 Task: Create a schedule automation trigger every fourth friday of the month at 02:00 PM.
Action: Mouse moved to (1202, 353)
Screenshot: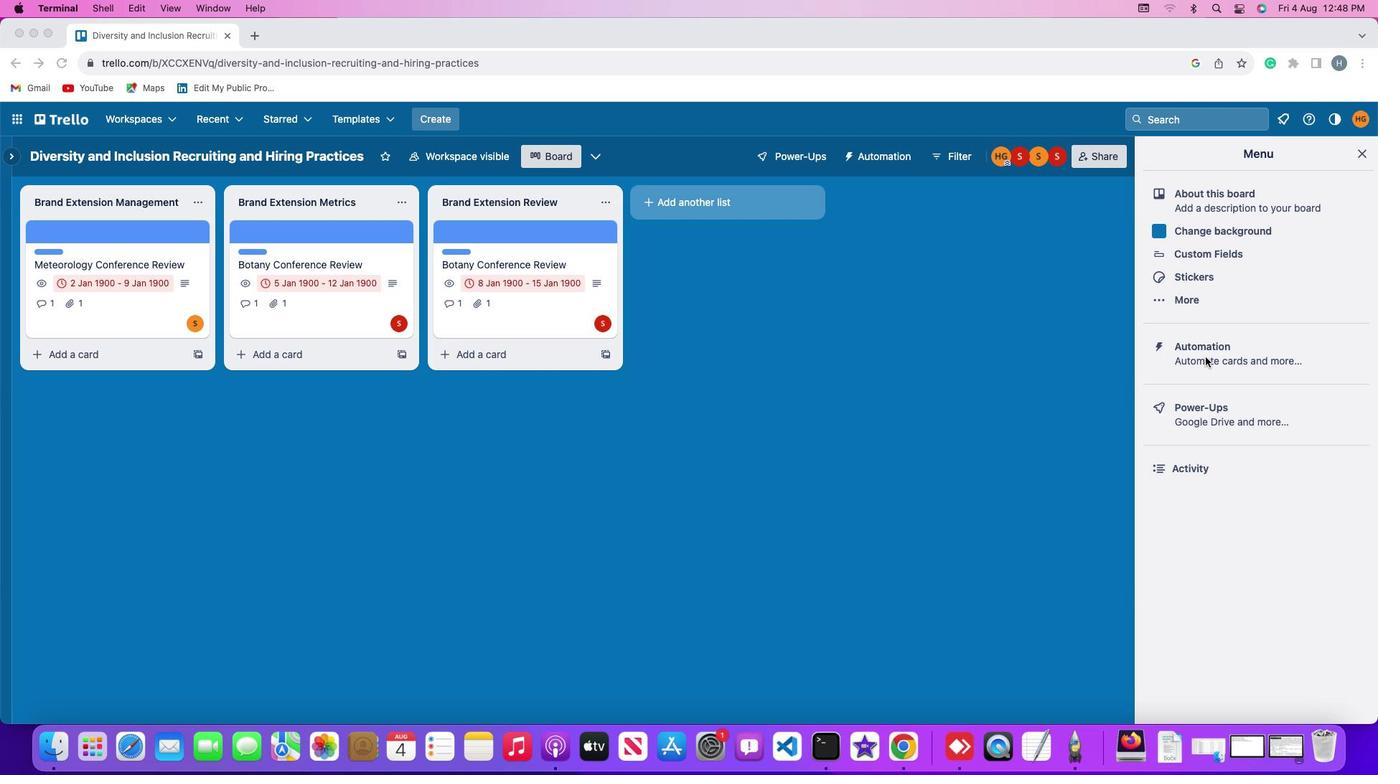 
Action: Mouse pressed left at (1202, 353)
Screenshot: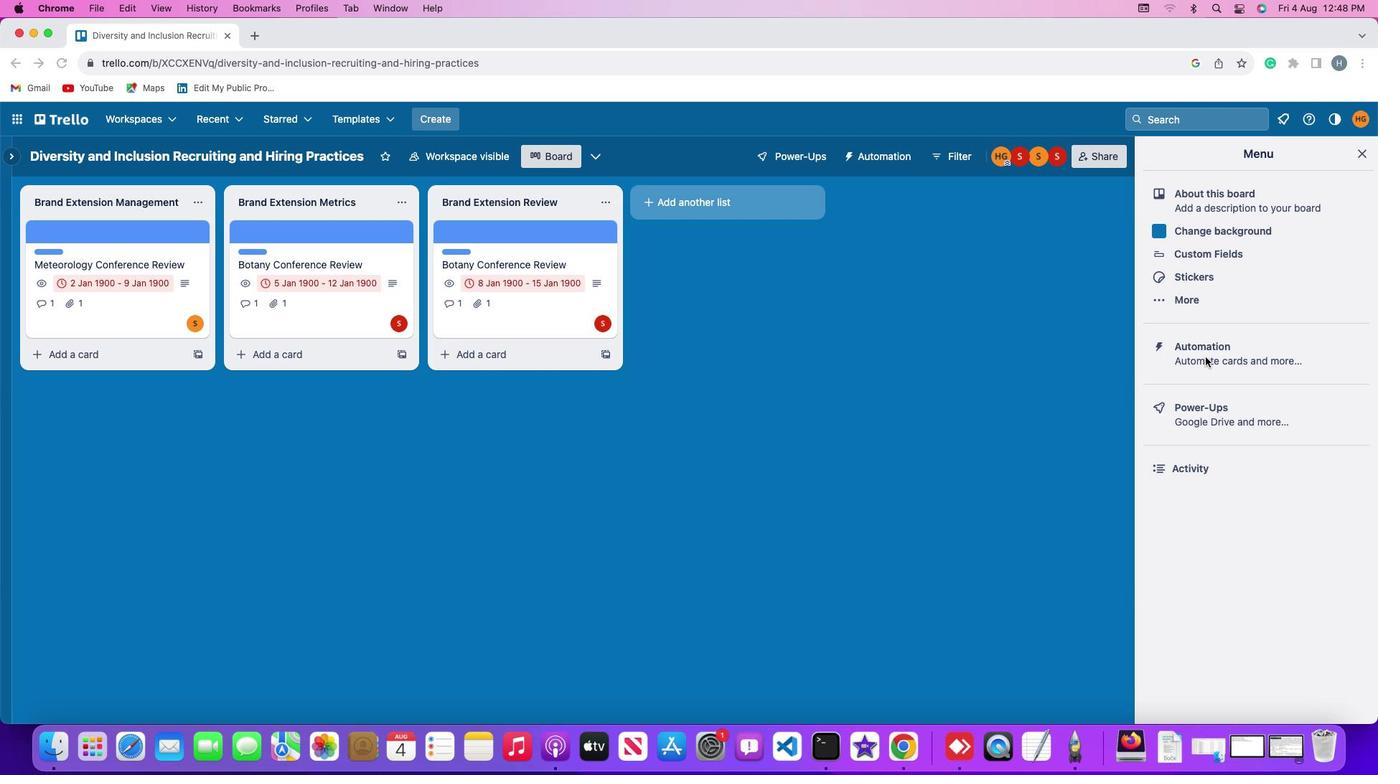 
Action: Mouse pressed left at (1202, 353)
Screenshot: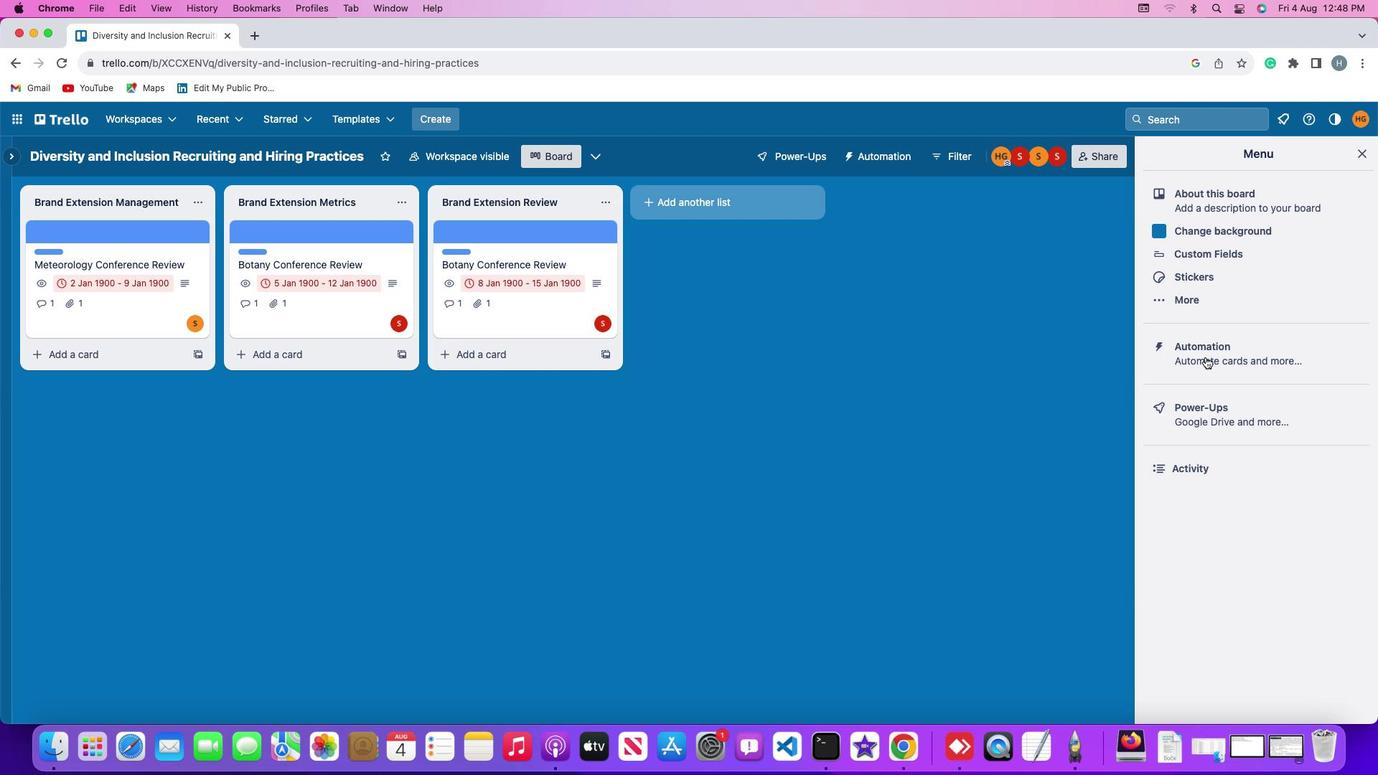 
Action: Mouse moved to (78, 304)
Screenshot: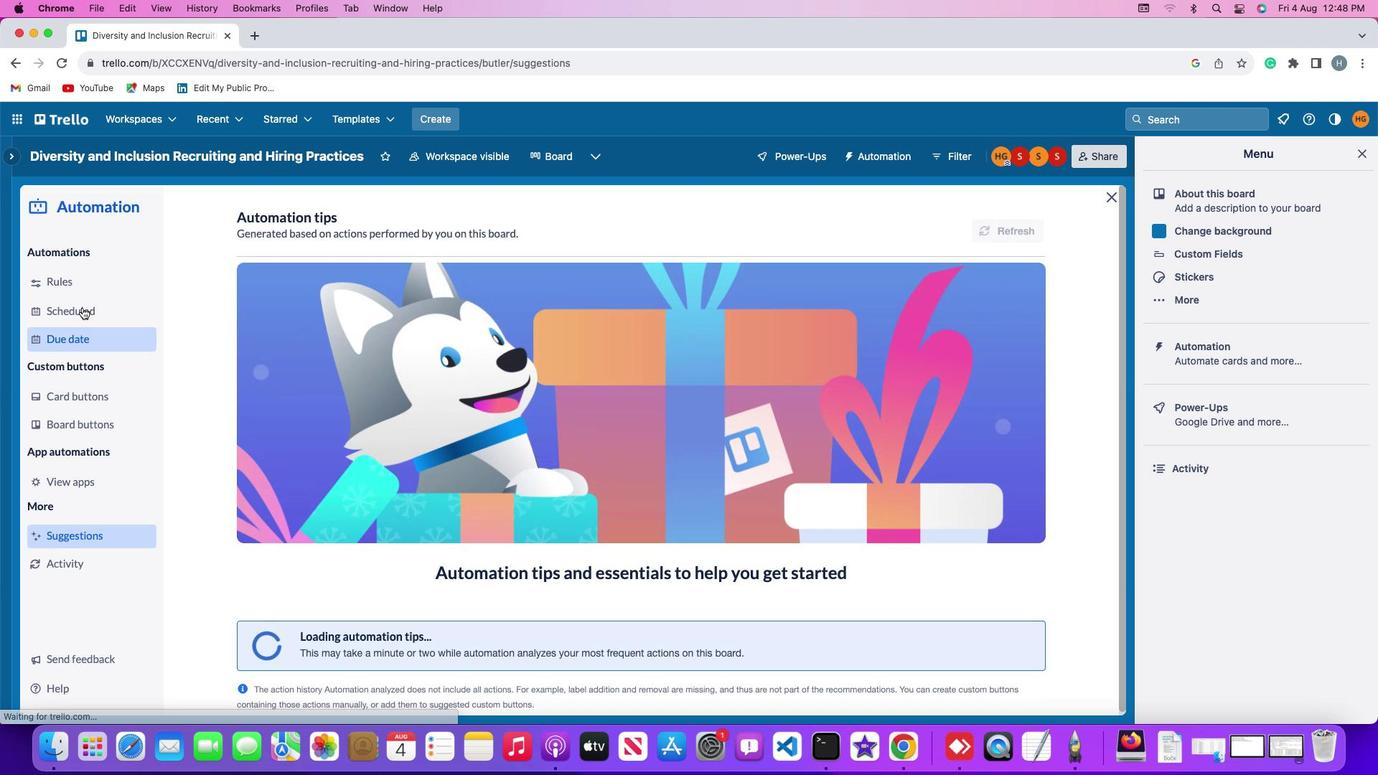 
Action: Mouse pressed left at (78, 304)
Screenshot: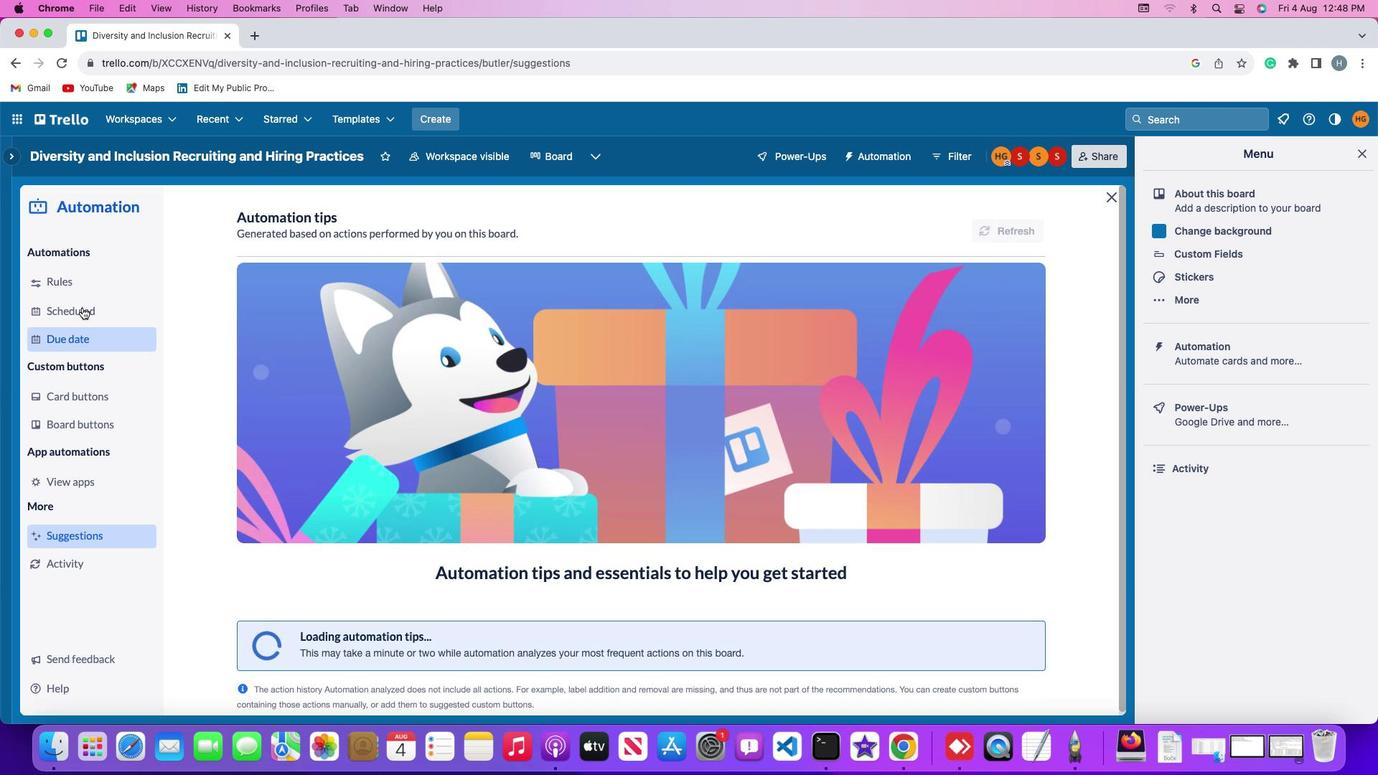 
Action: Mouse moved to (978, 215)
Screenshot: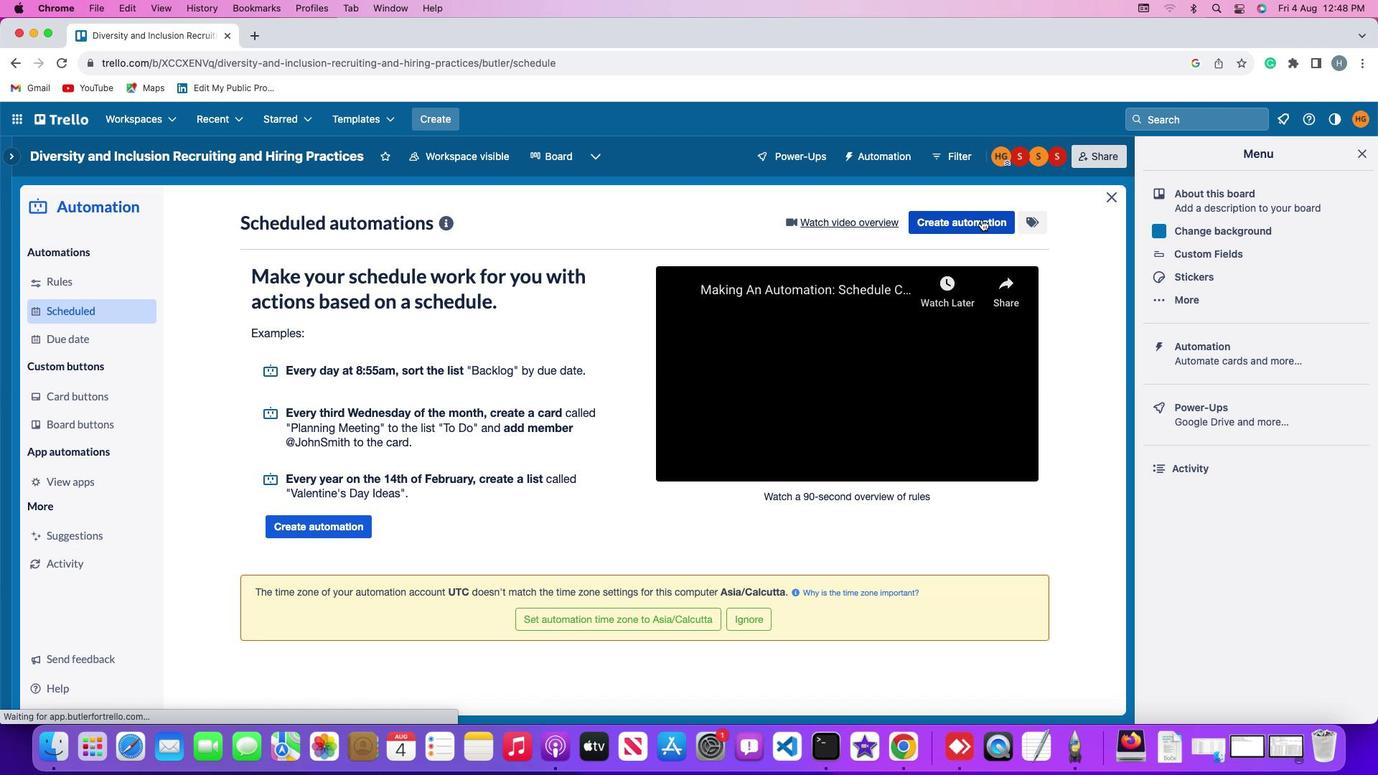 
Action: Mouse pressed left at (978, 215)
Screenshot: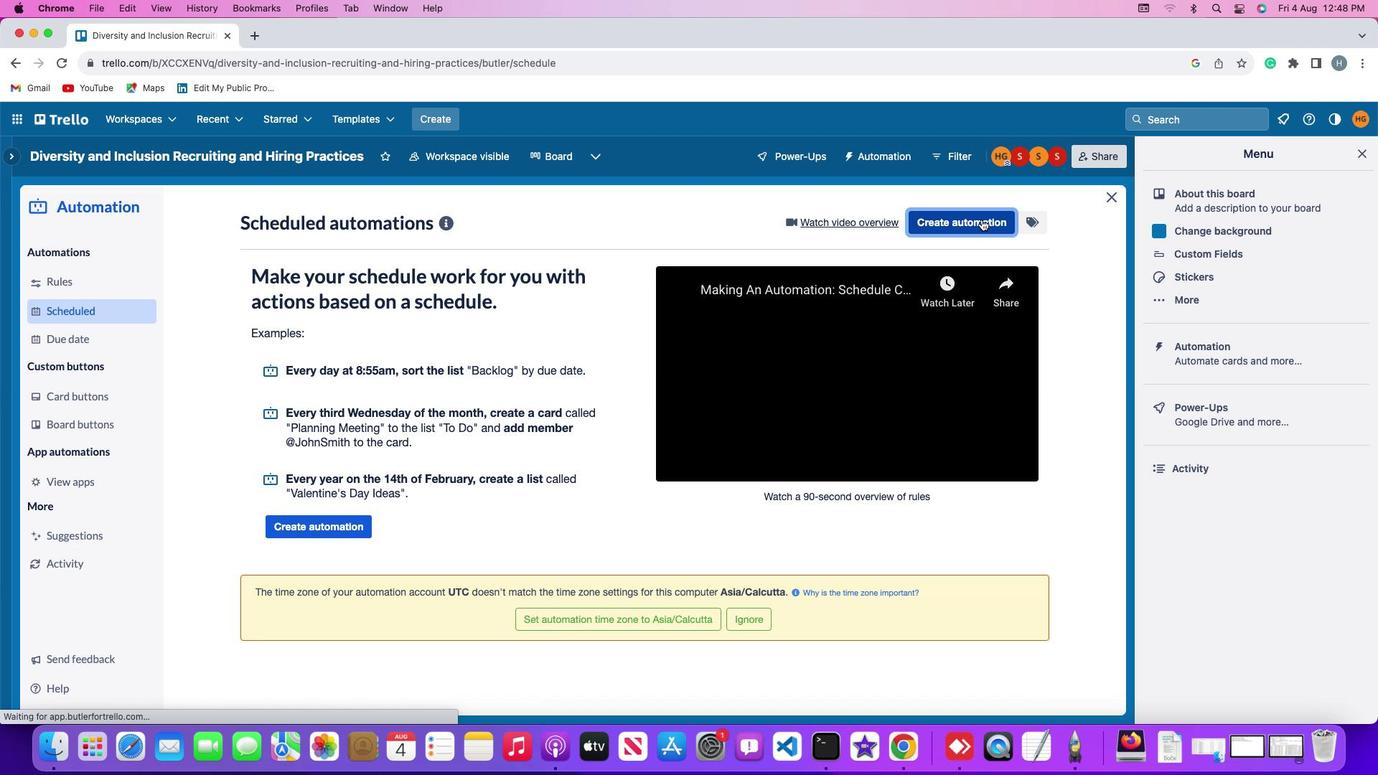 
Action: Mouse moved to (797, 355)
Screenshot: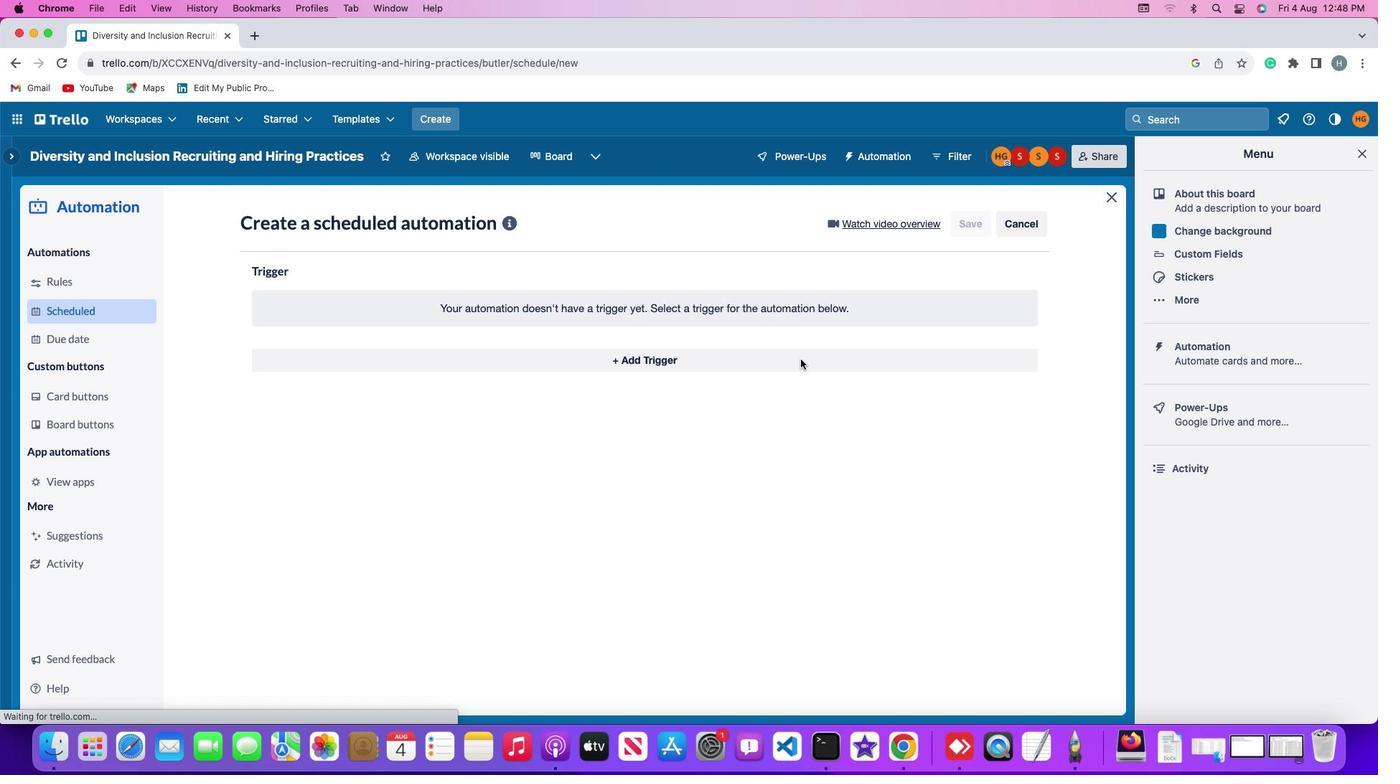 
Action: Mouse pressed left at (797, 355)
Screenshot: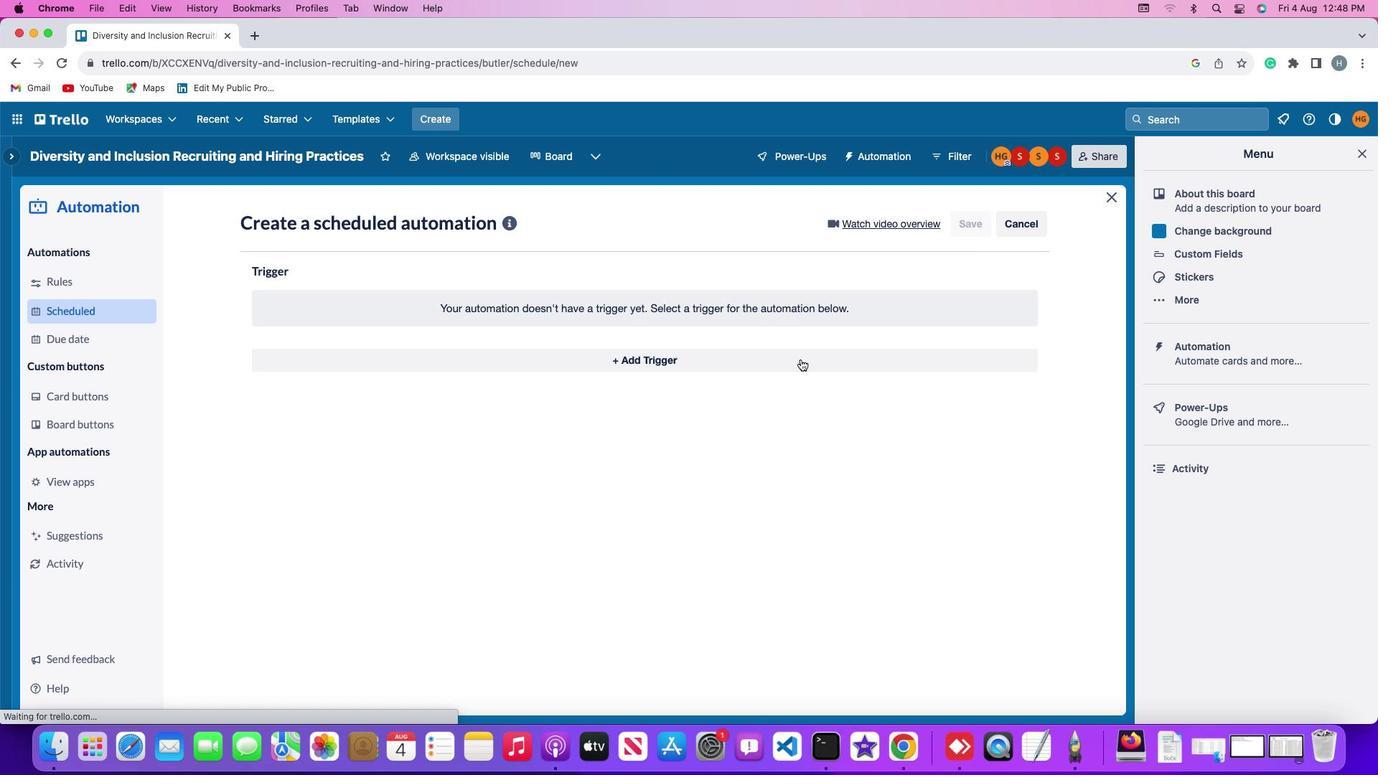 
Action: Mouse moved to (303, 668)
Screenshot: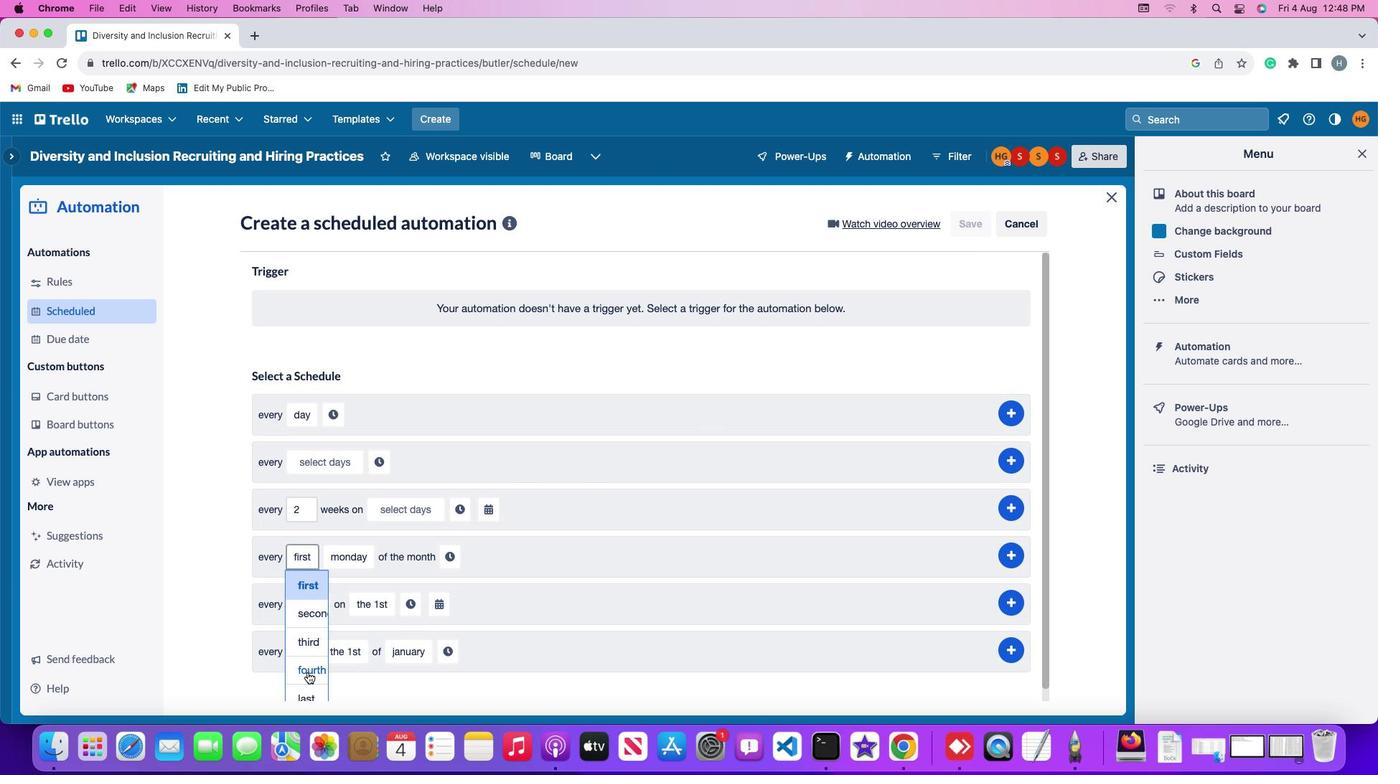 
Action: Mouse pressed left at (303, 668)
Screenshot: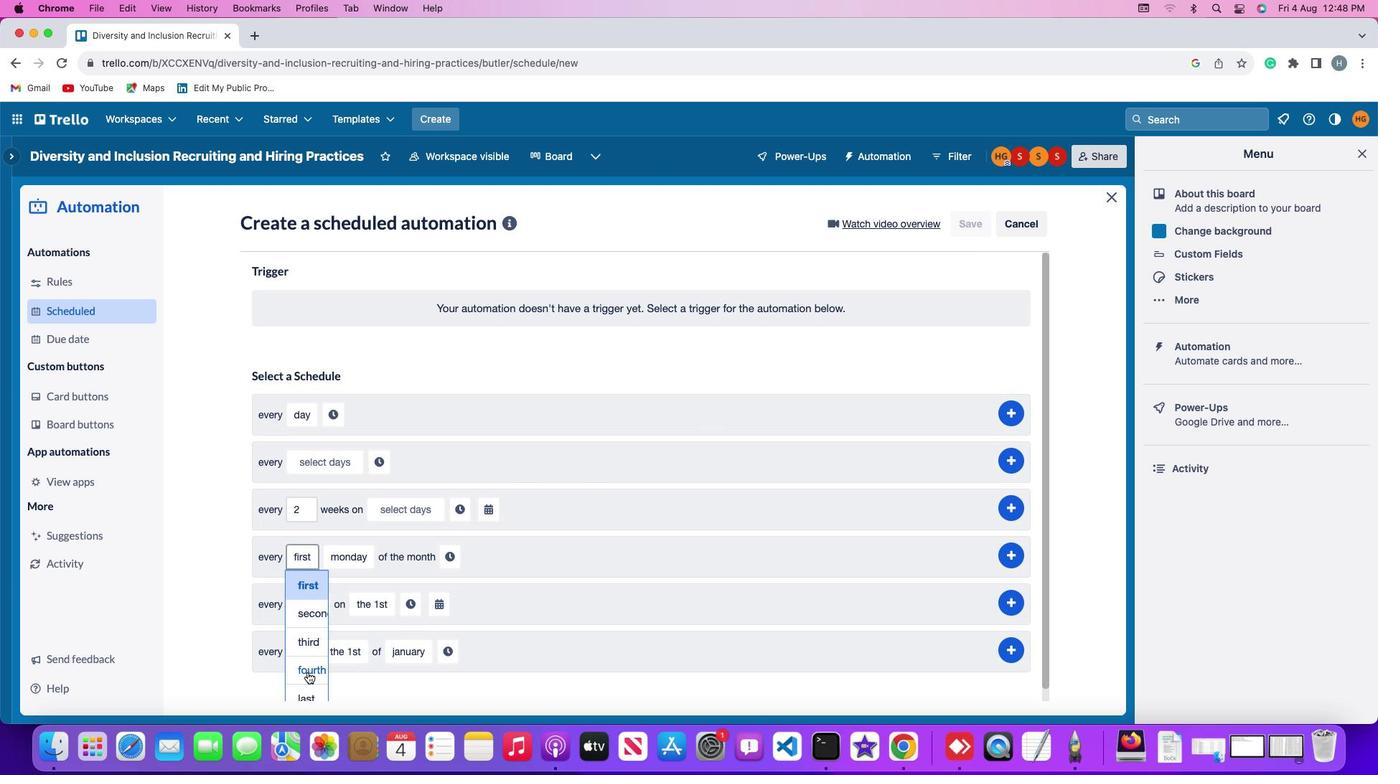 
Action: Mouse moved to (379, 466)
Screenshot: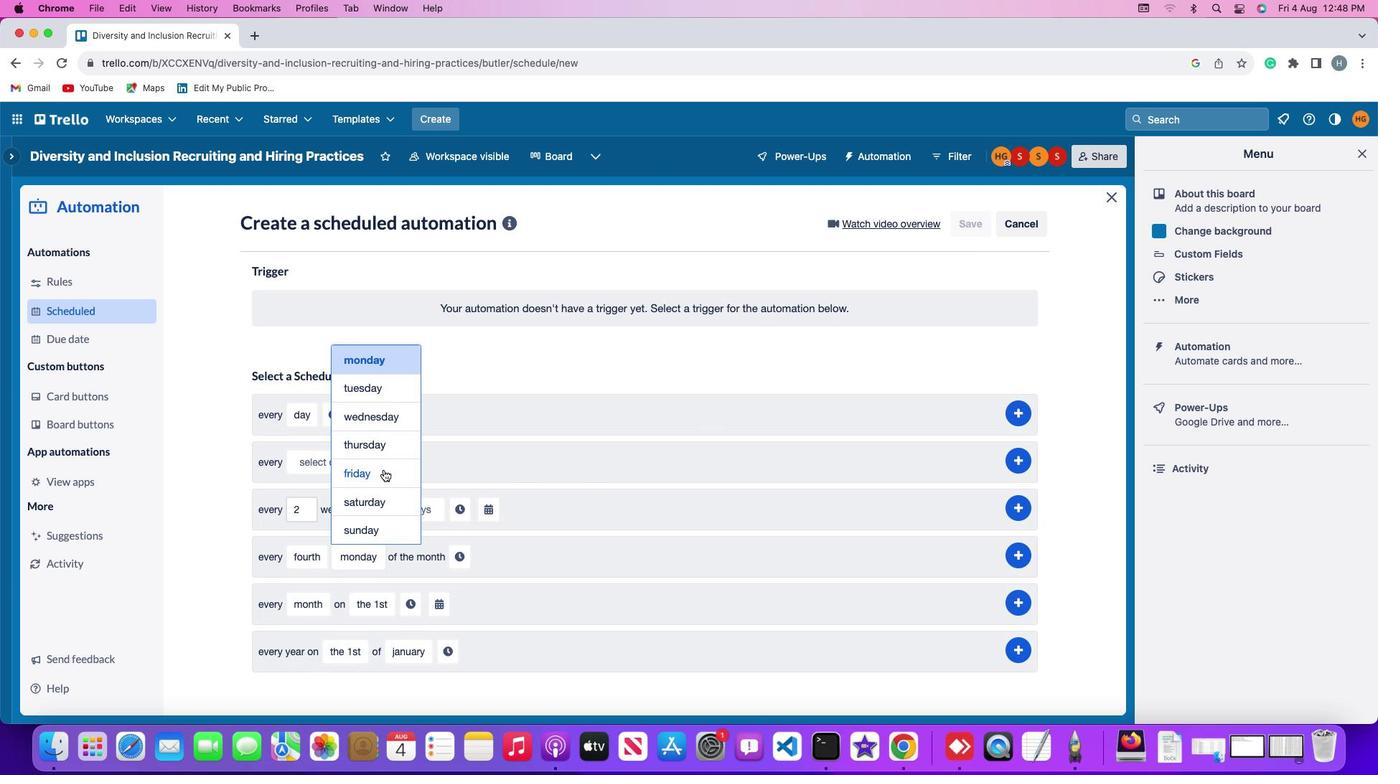 
Action: Mouse pressed left at (379, 466)
Screenshot: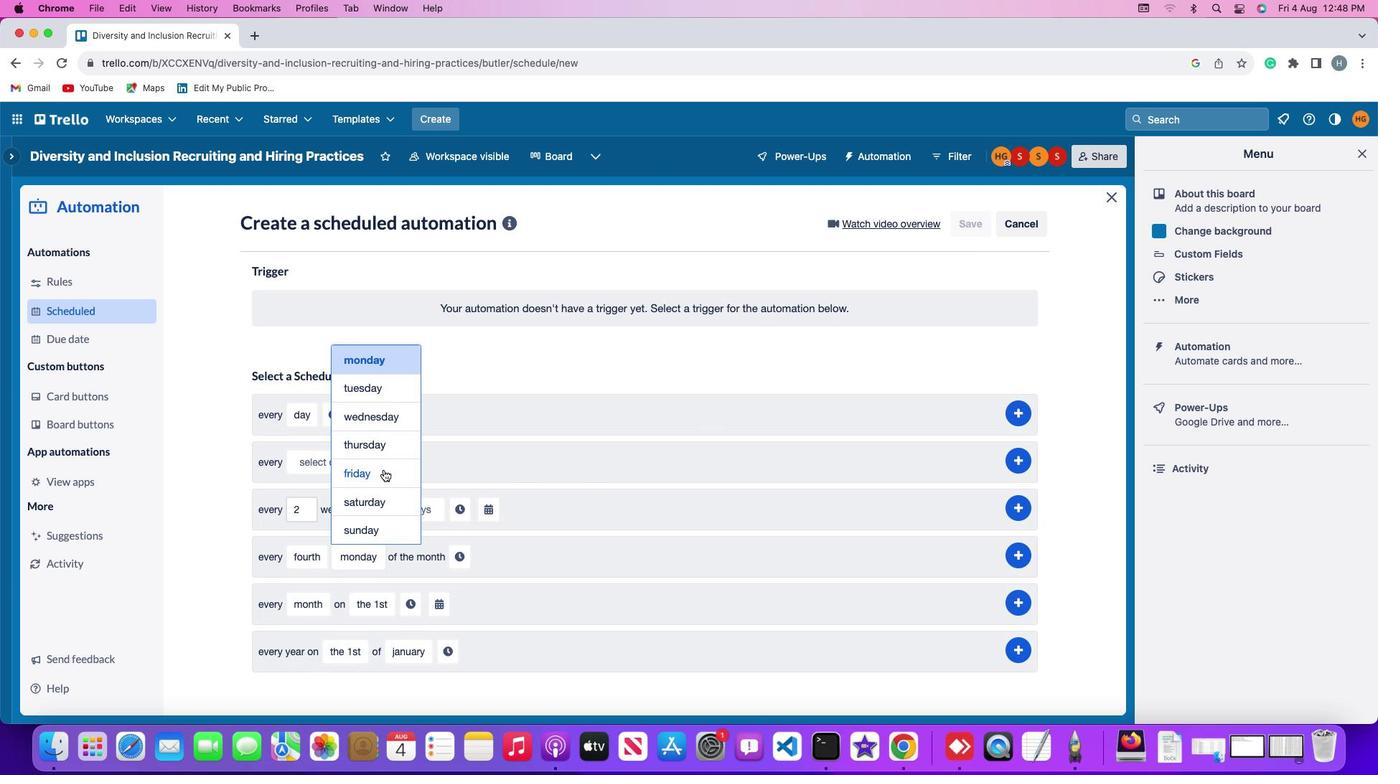 
Action: Mouse moved to (445, 549)
Screenshot: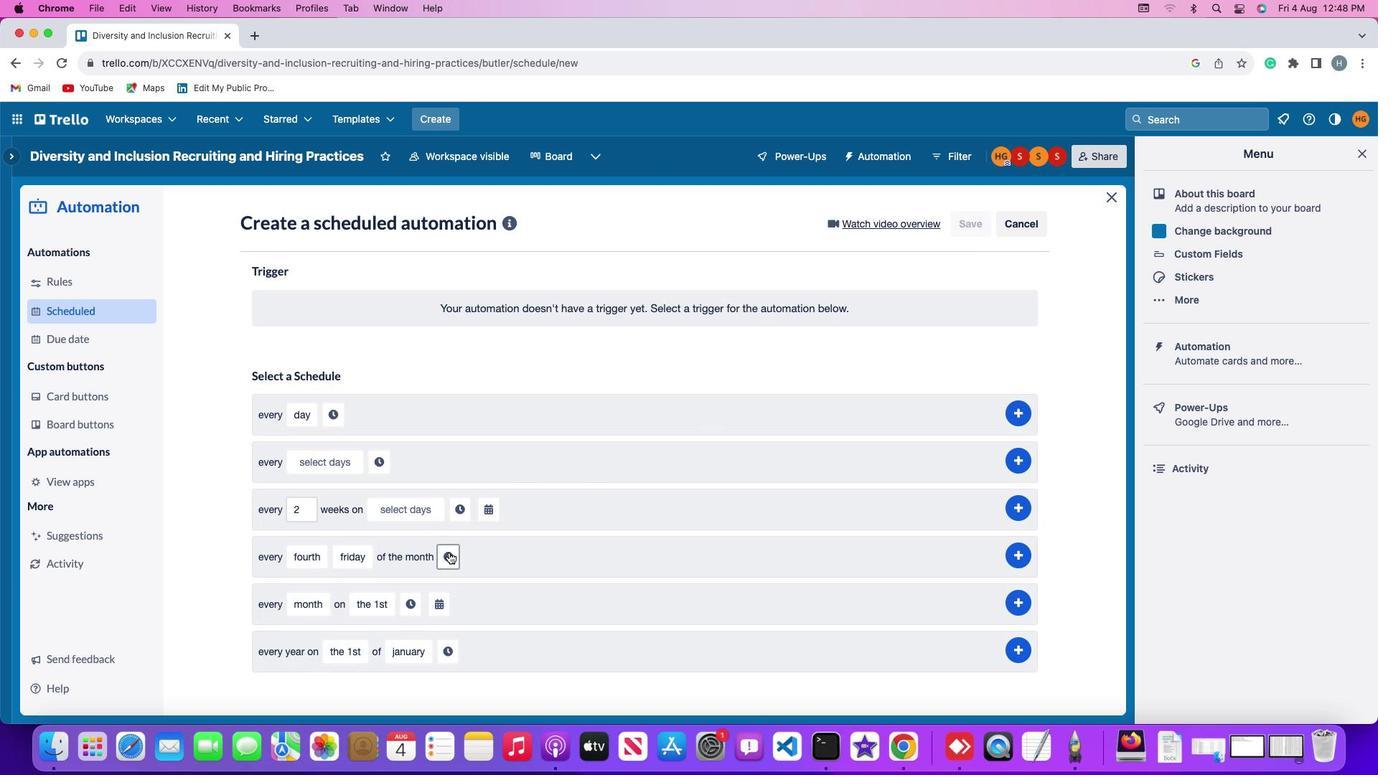 
Action: Mouse pressed left at (445, 549)
Screenshot: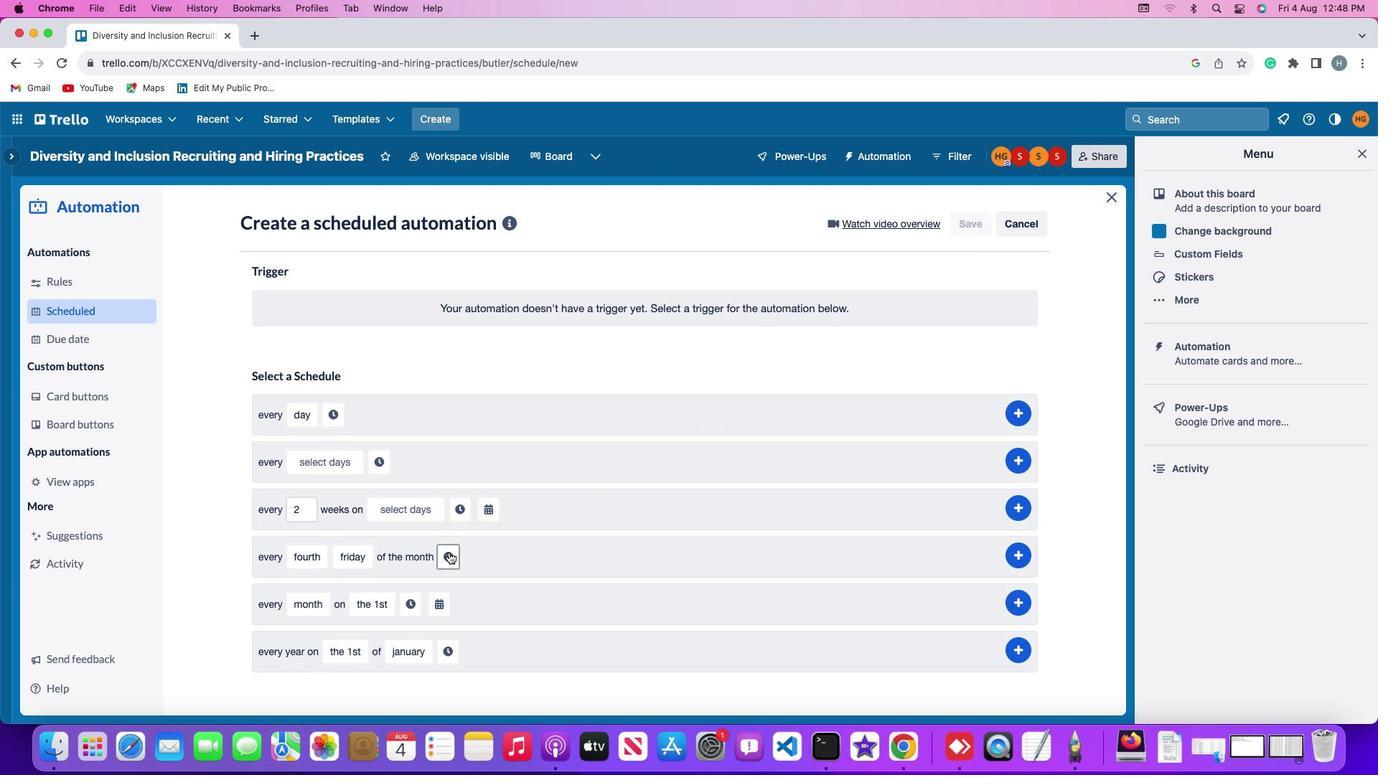 
Action: Mouse moved to (477, 556)
Screenshot: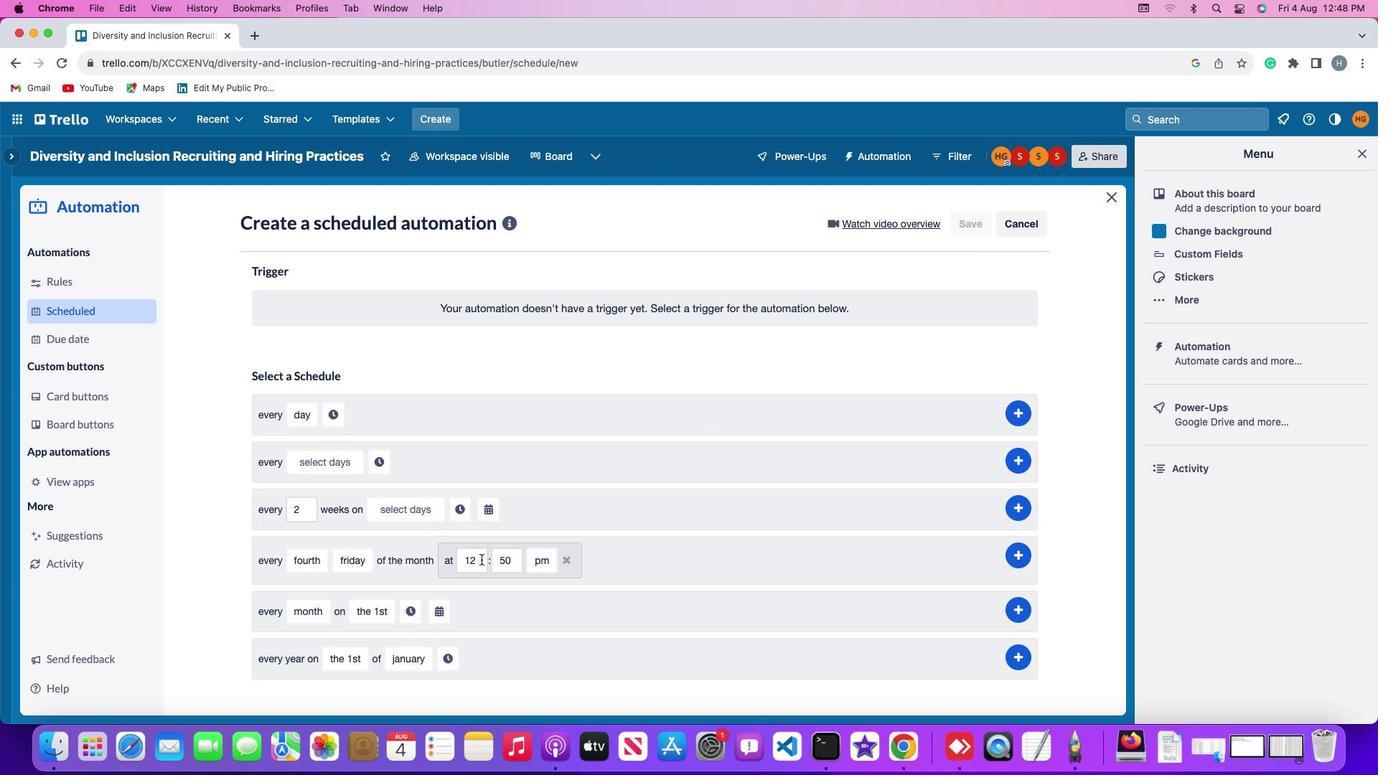 
Action: Mouse pressed left at (477, 556)
Screenshot: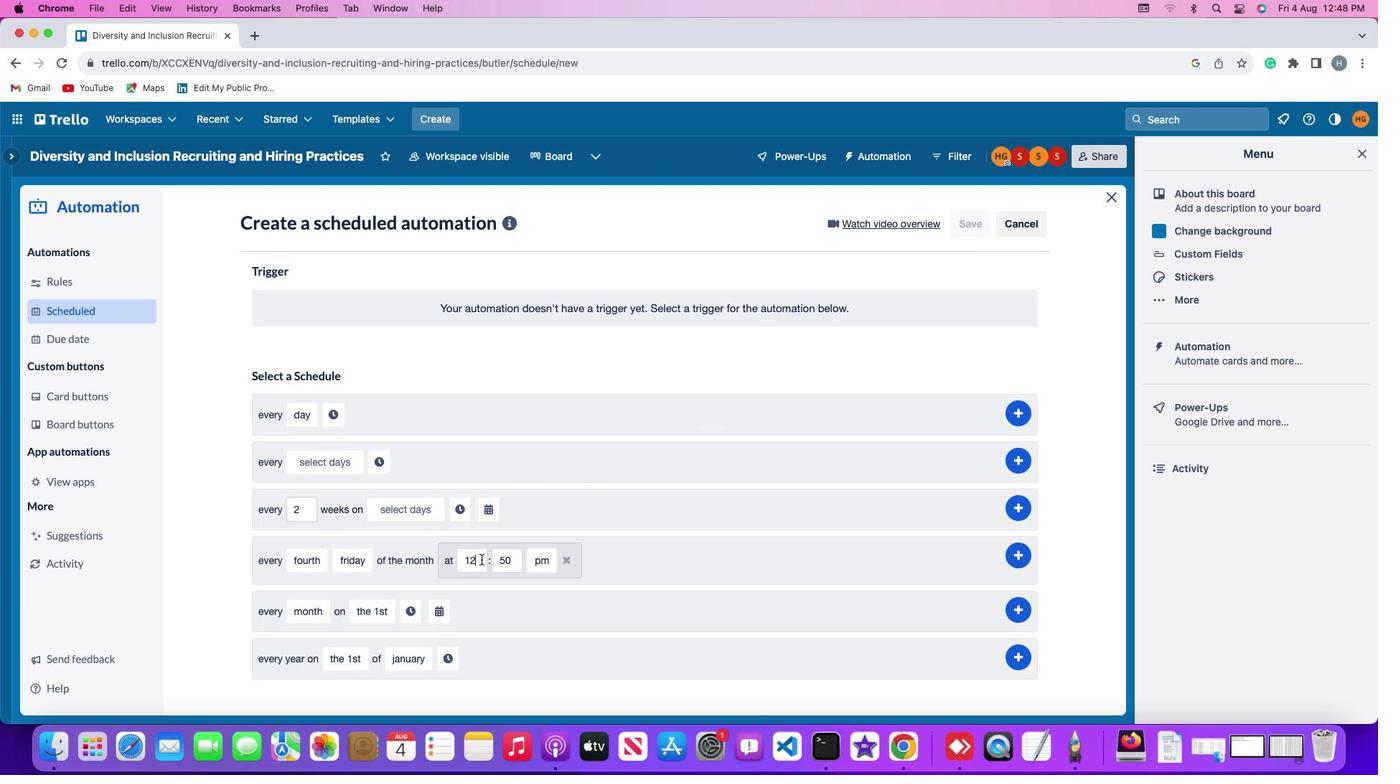 
Action: Mouse moved to (475, 556)
Screenshot: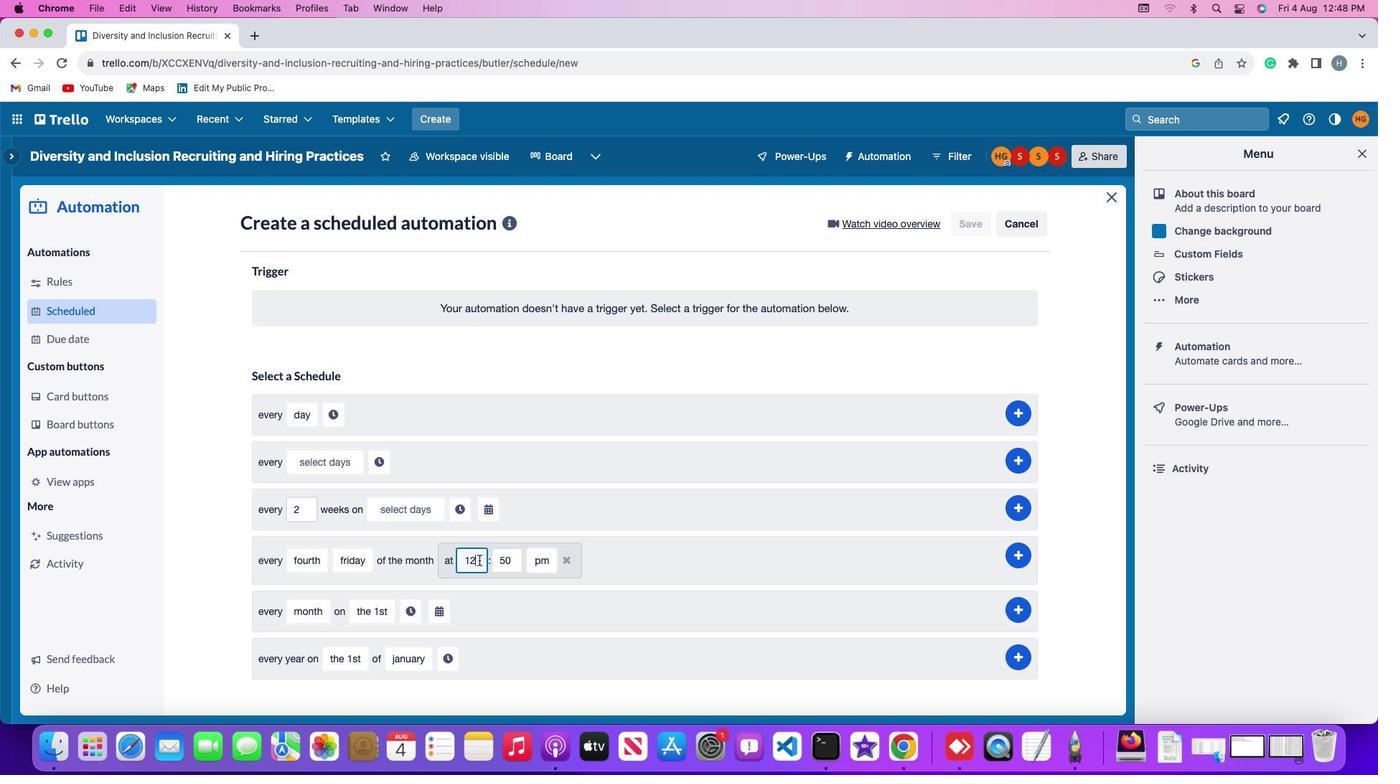 
Action: Key pressed Key.backspaceKey.backspace'2'
Screenshot: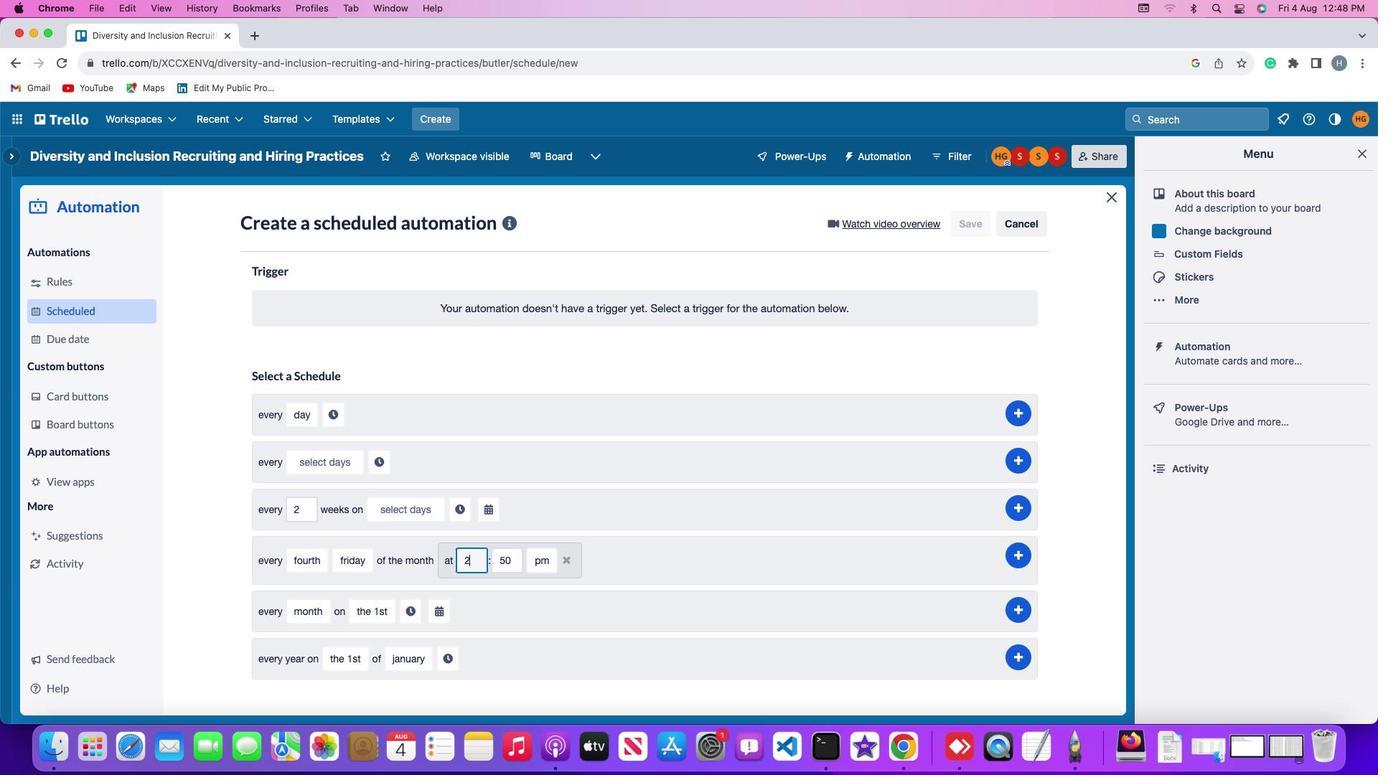 
Action: Mouse moved to (510, 557)
Screenshot: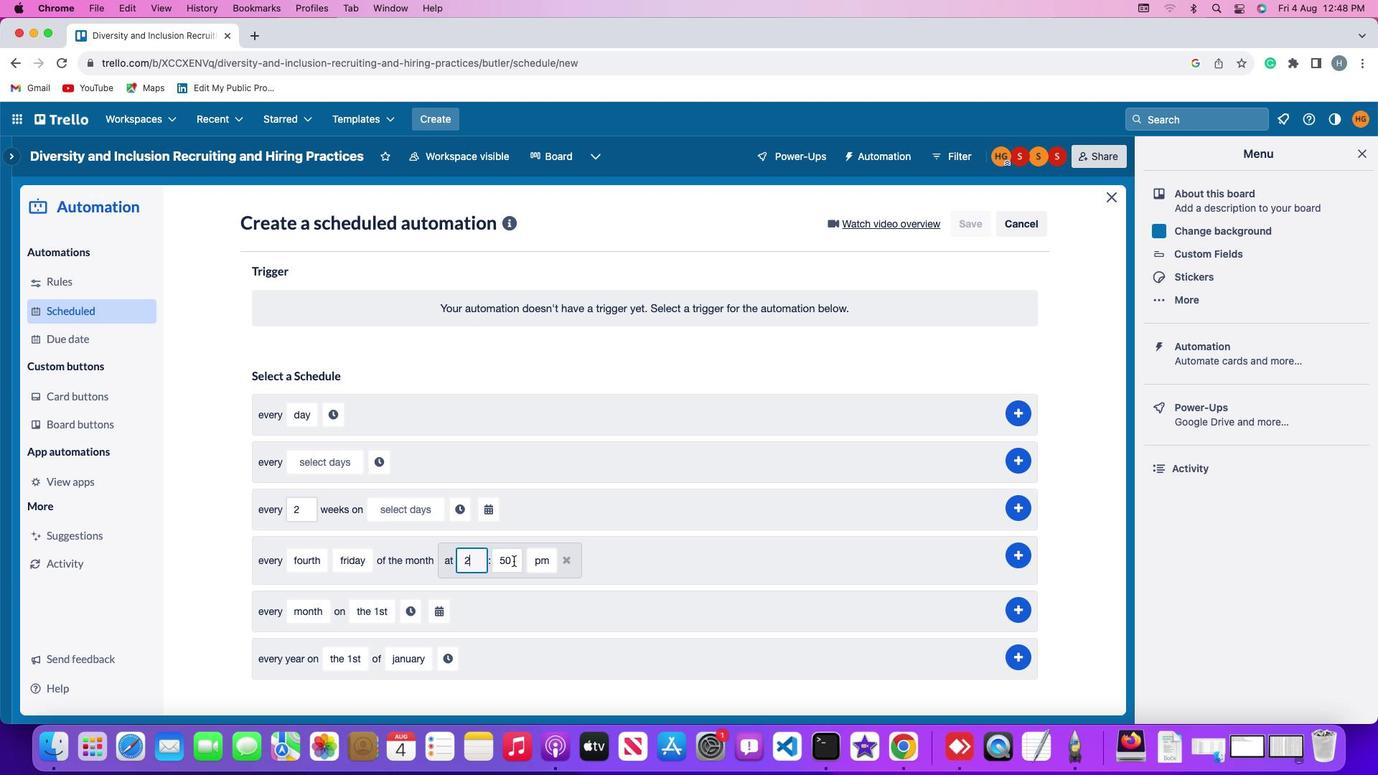 
Action: Mouse pressed left at (510, 557)
Screenshot: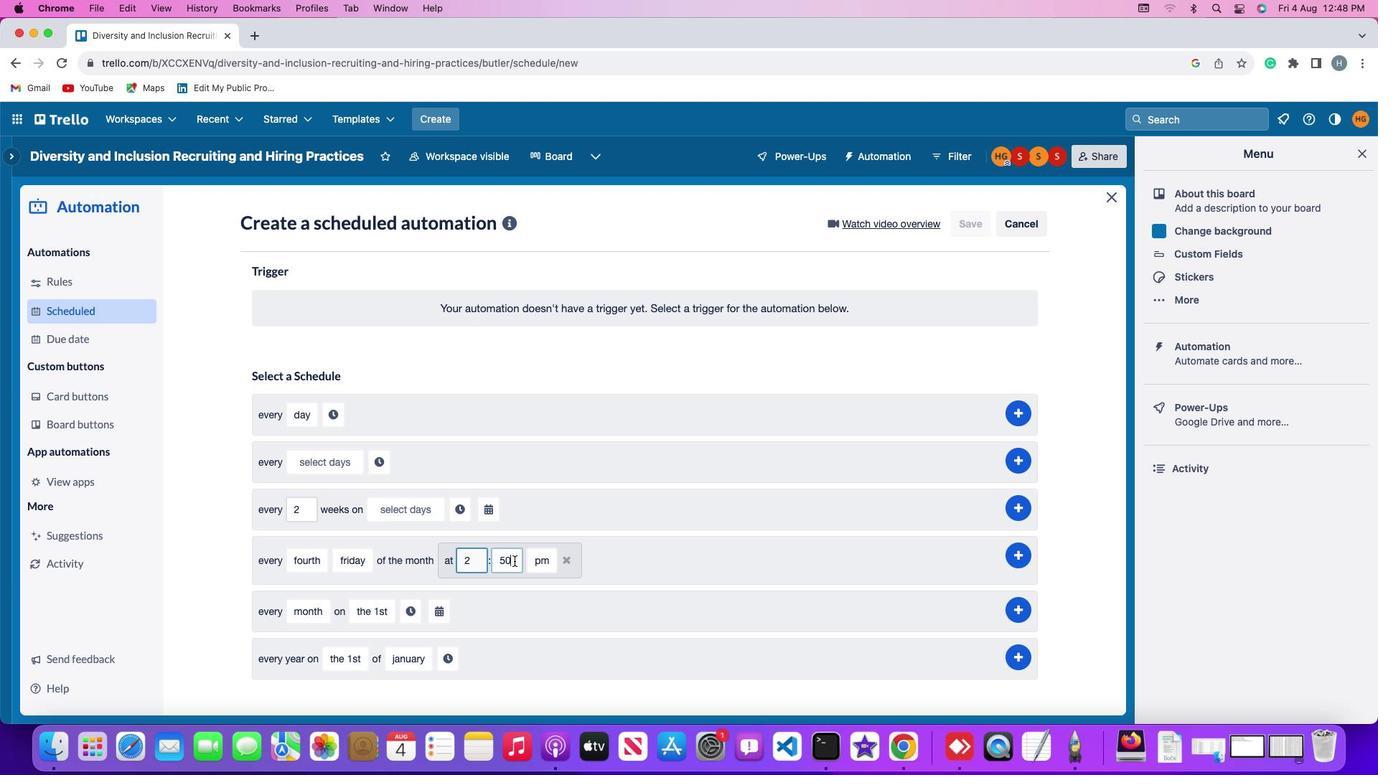 
Action: Mouse moved to (512, 557)
Screenshot: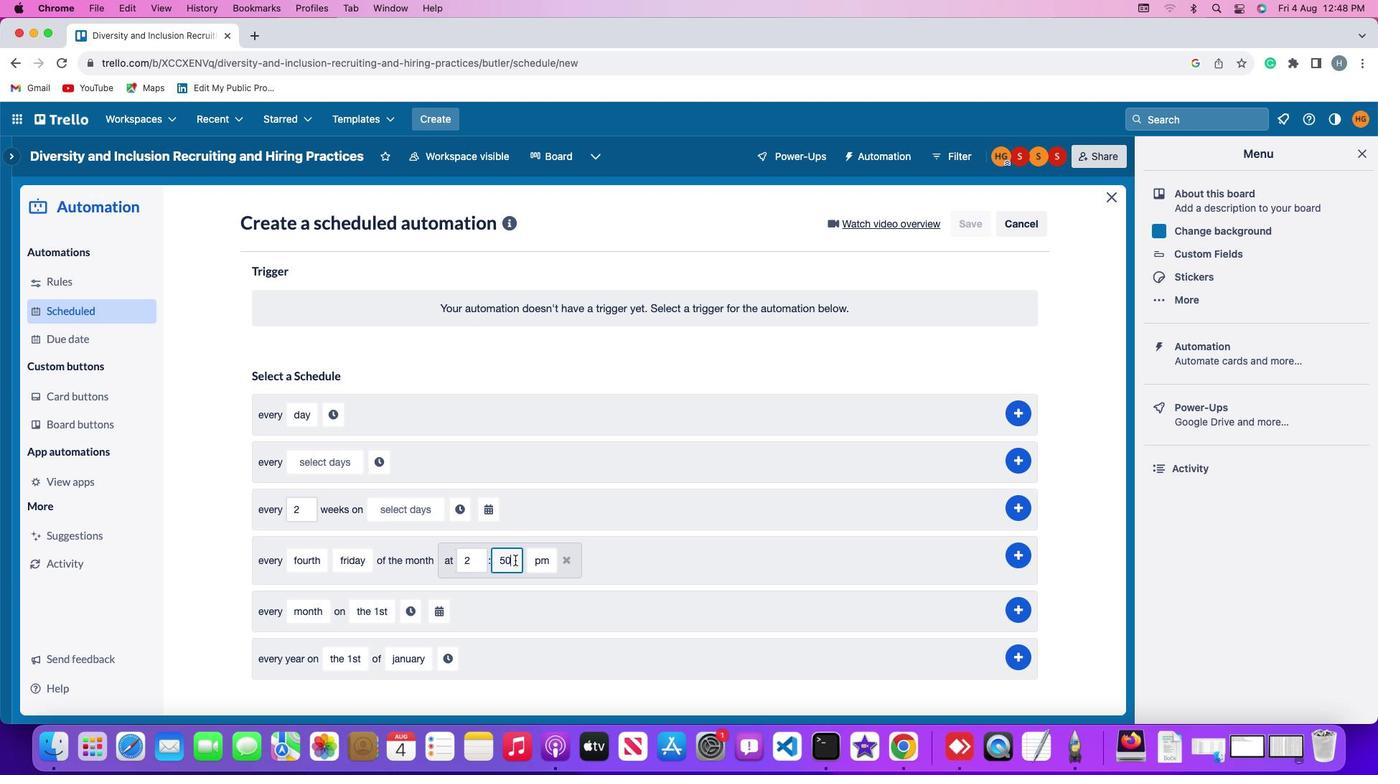 
Action: Key pressed Key.backspaceKey.backspace'0'
Screenshot: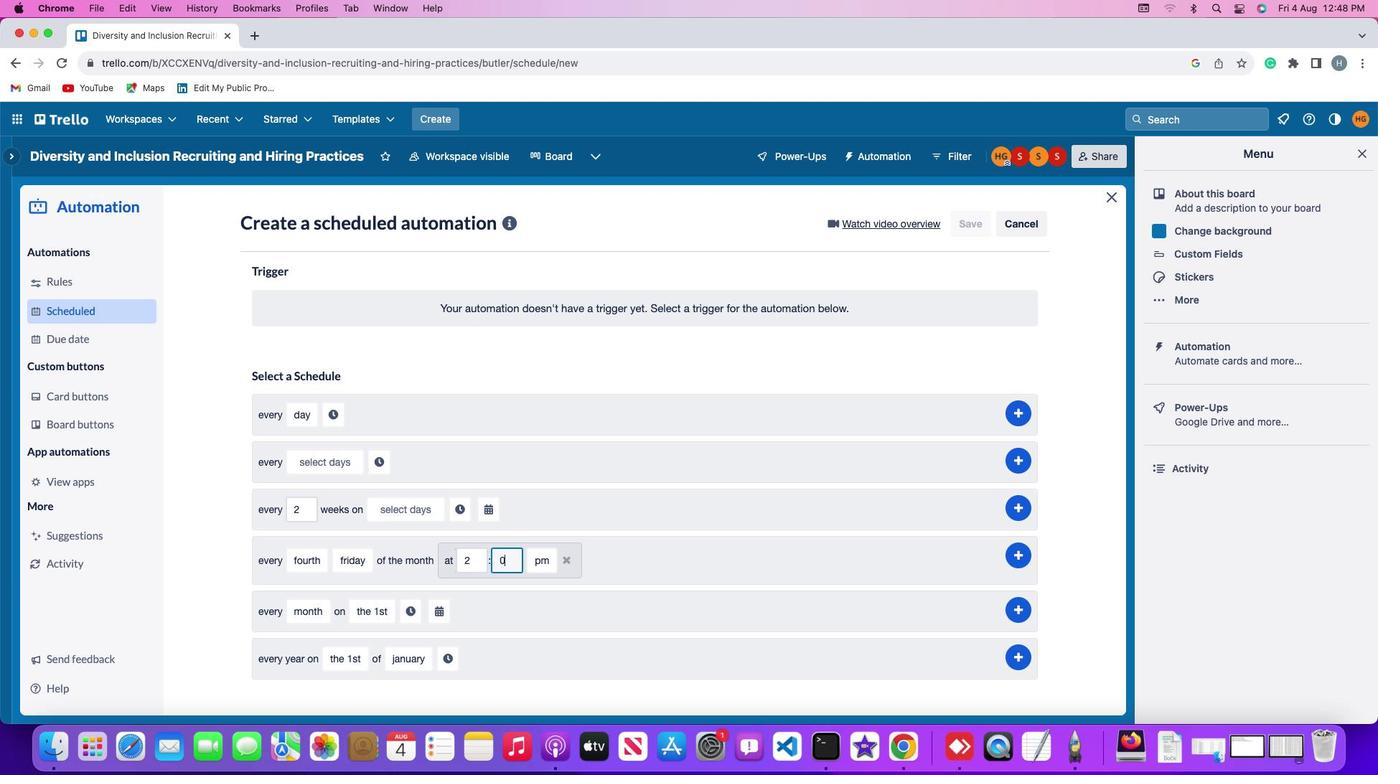 
Action: Mouse moved to (511, 555)
Screenshot: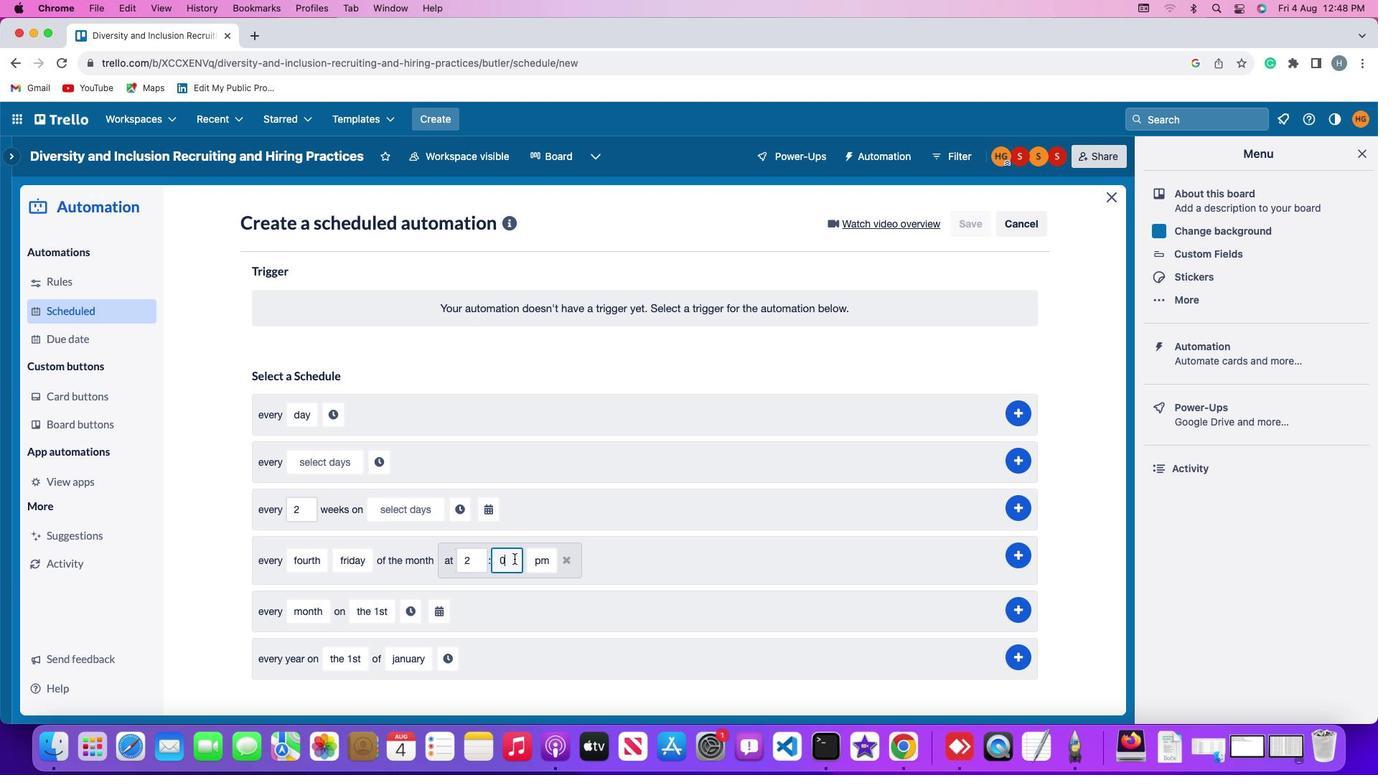 
Action: Key pressed '0'
Screenshot: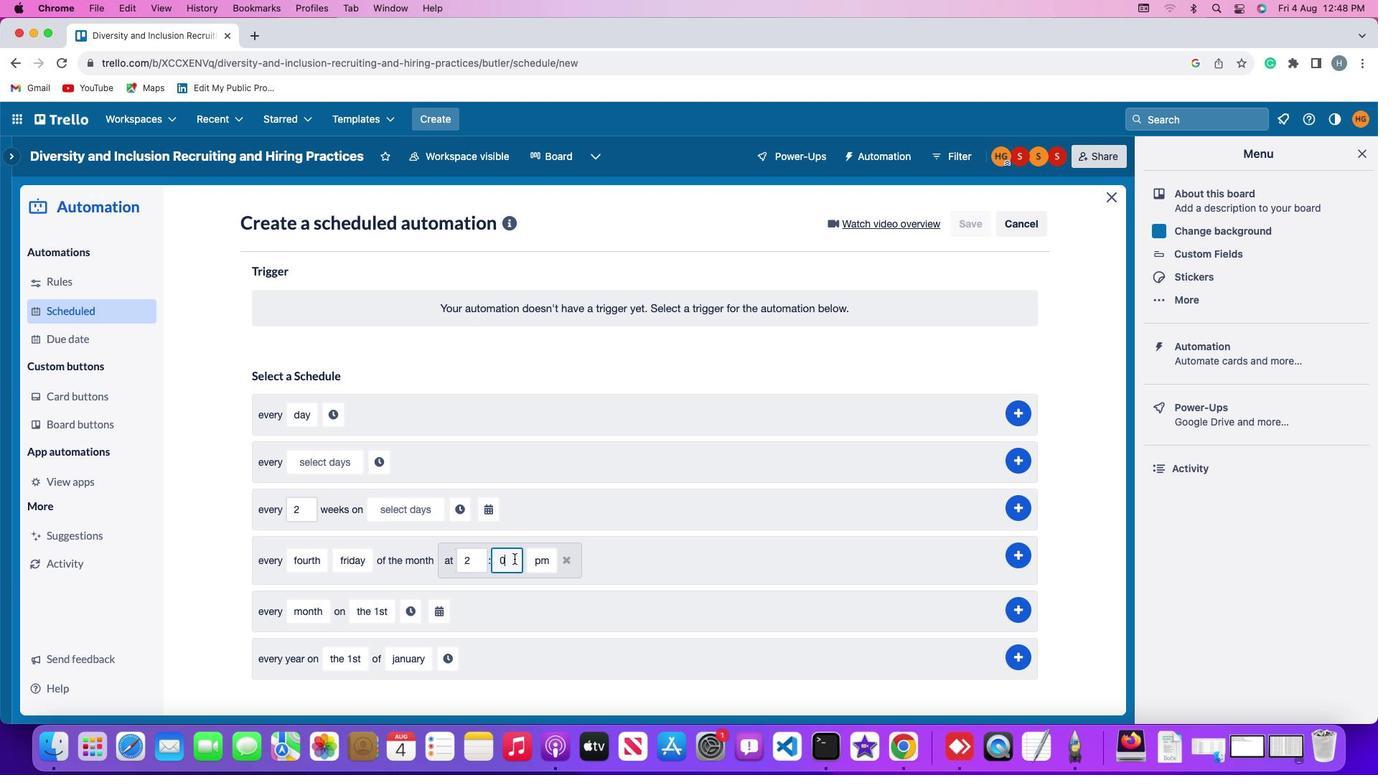 
Action: Mouse moved to (540, 616)
Screenshot: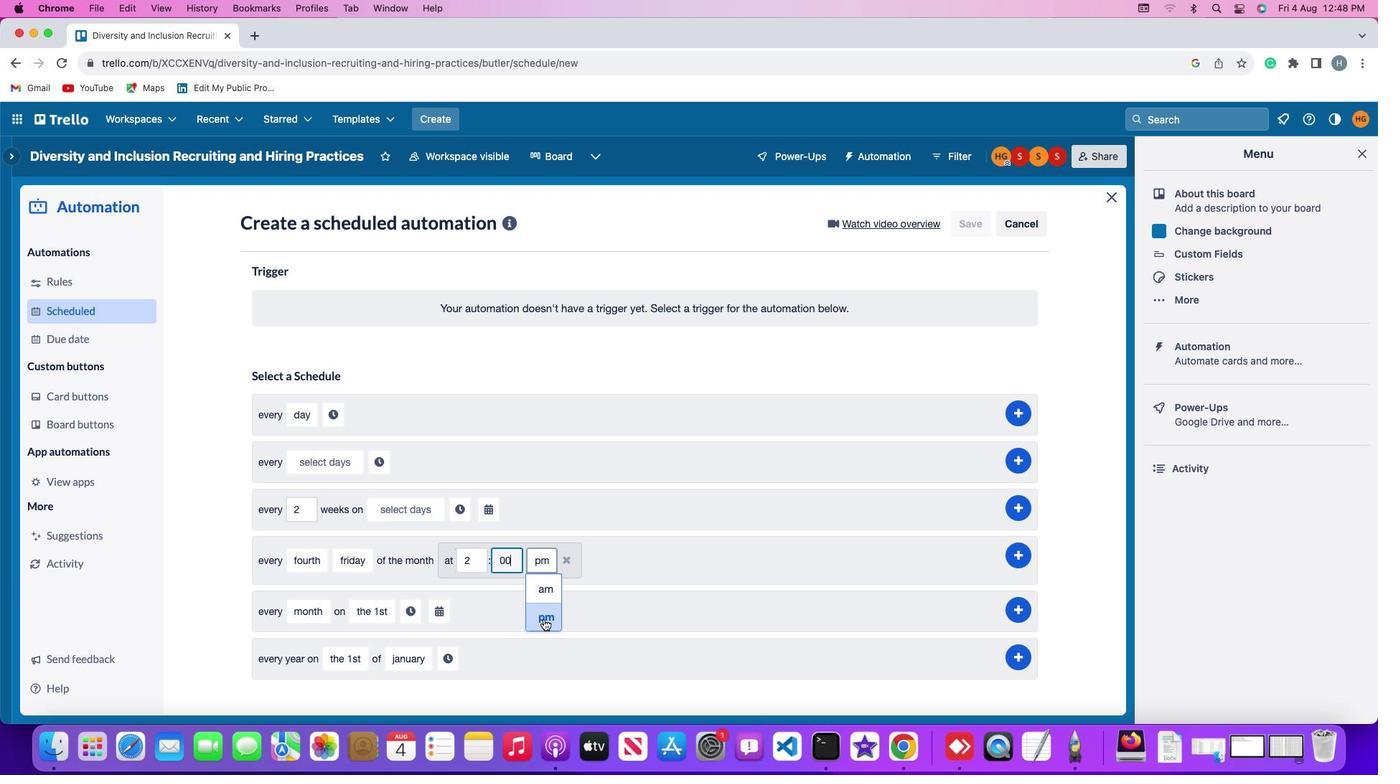 
Action: Mouse pressed left at (540, 616)
Screenshot: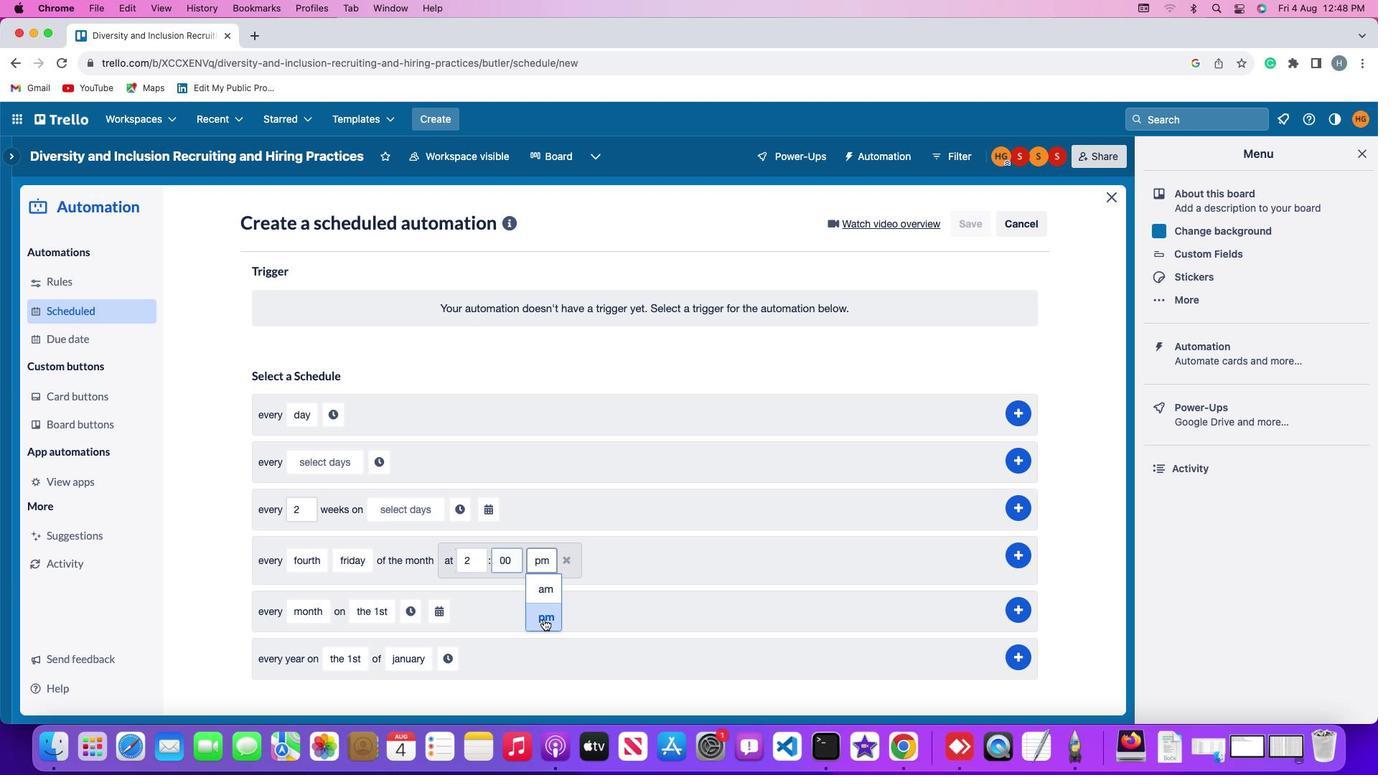 
Action: Mouse moved to (1011, 550)
Screenshot: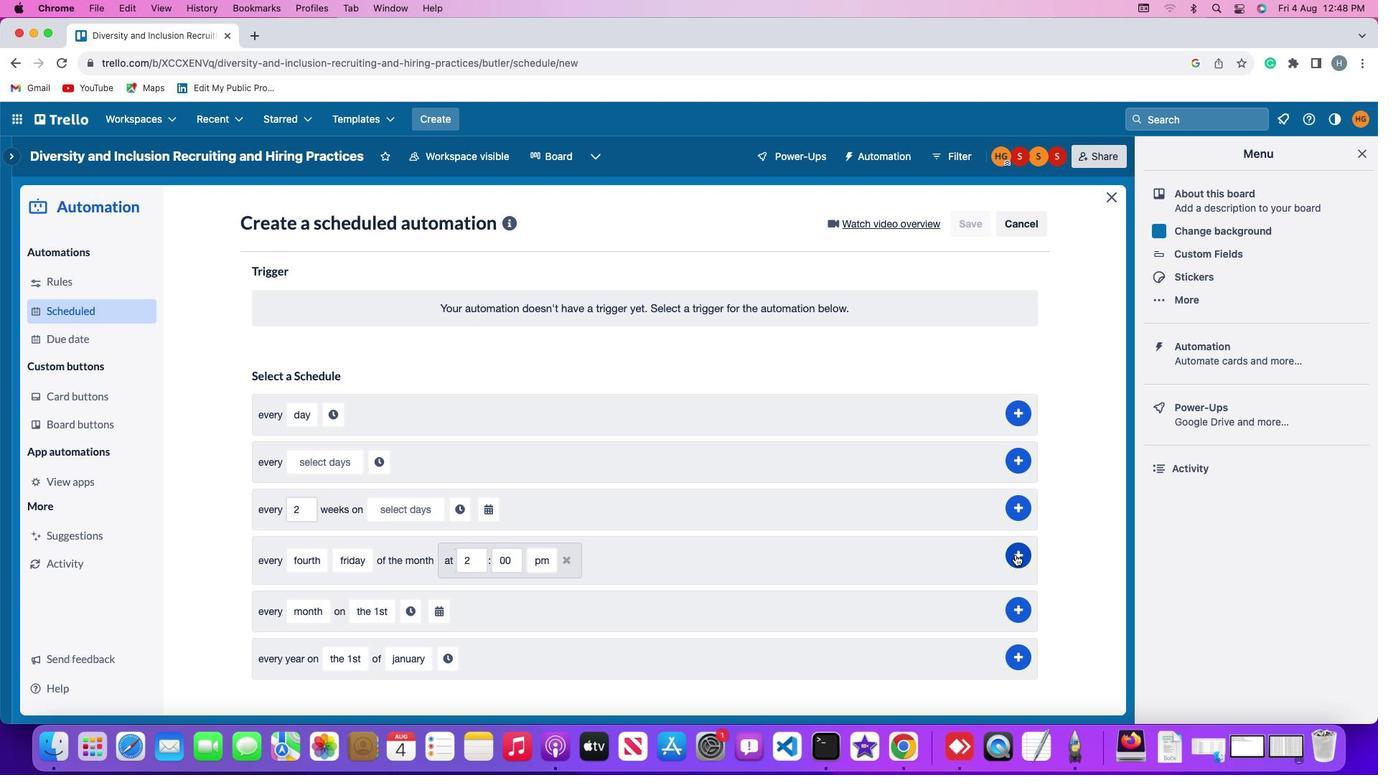 
Action: Mouse pressed left at (1011, 550)
Screenshot: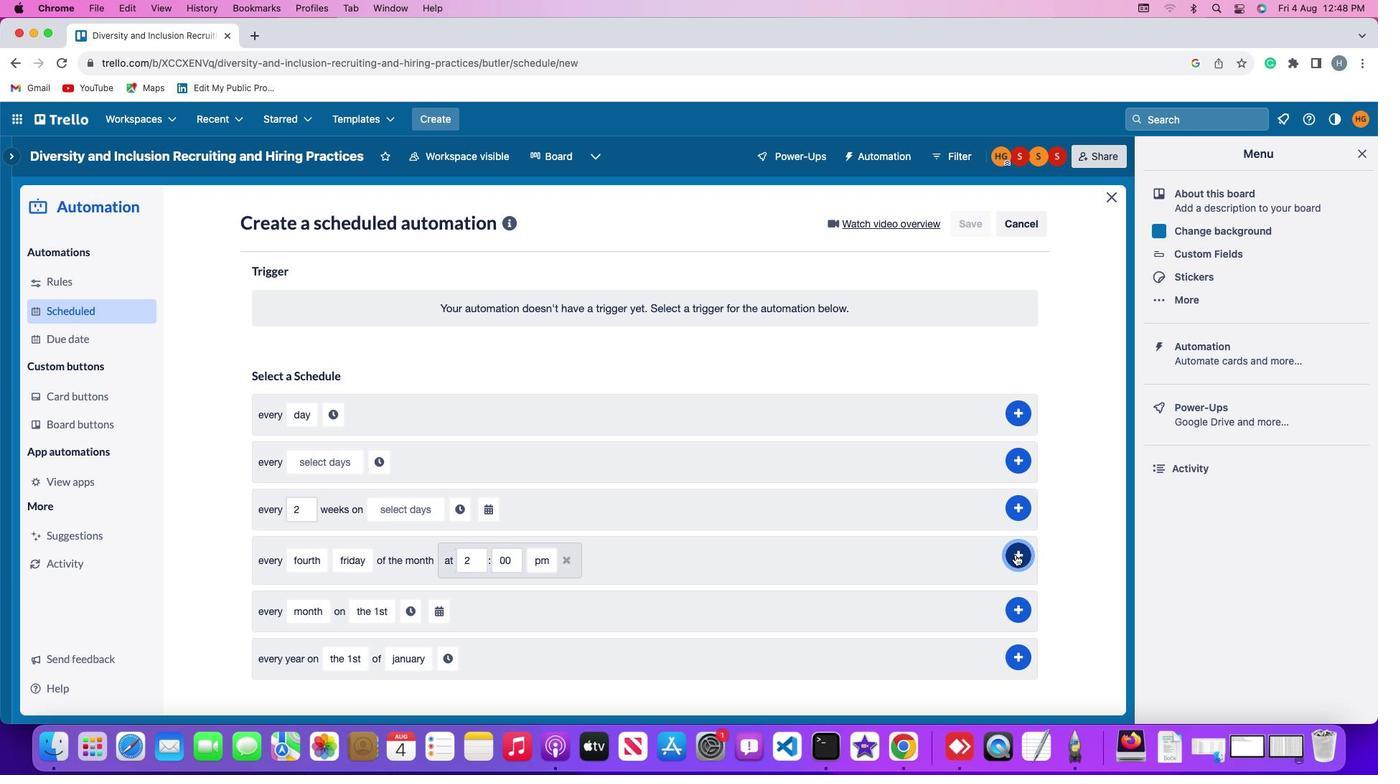 
Action: Mouse moved to (916, 399)
Screenshot: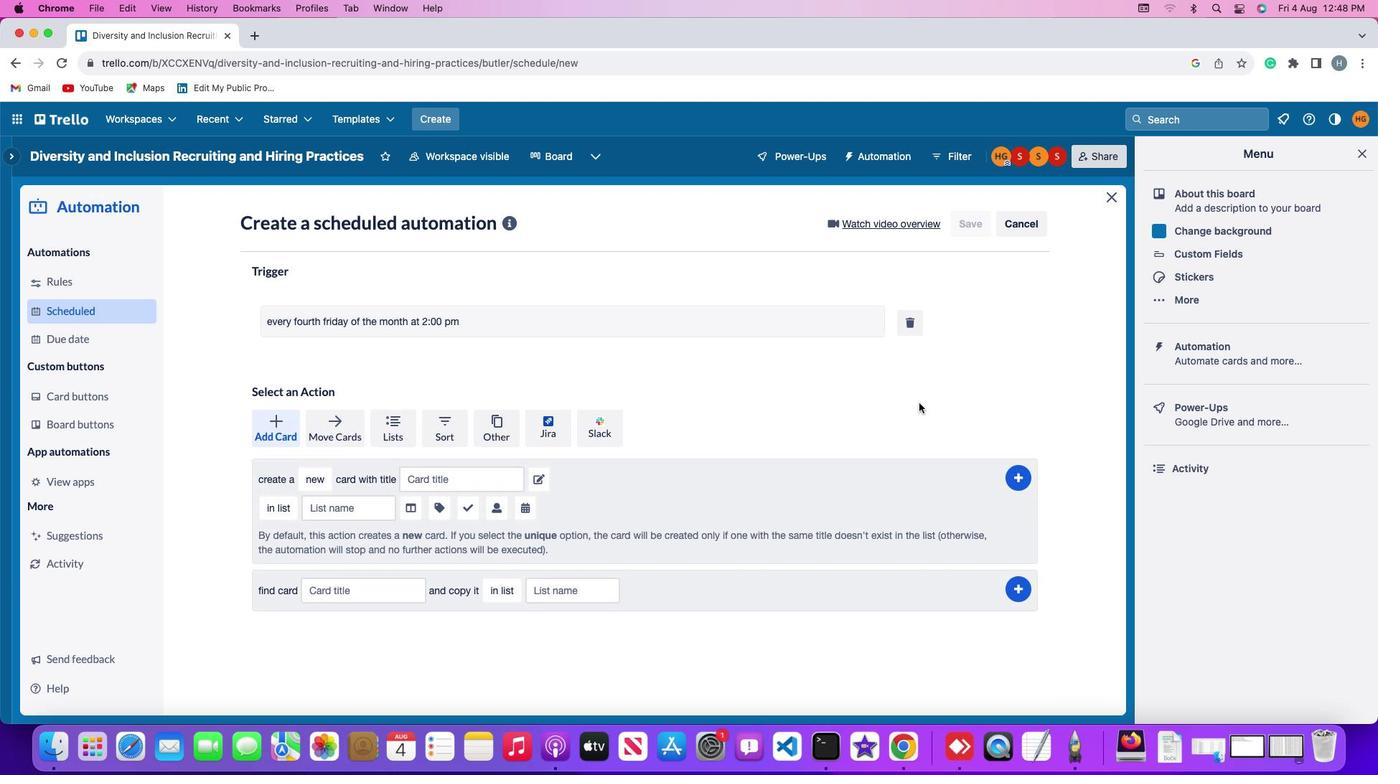 
